 Task: Create Card Mergers and Acquisitions Analysis in Board Reputation Management to Workspace Infrastructure Management. Create Card Conflict Management Review in Board Business Process Improvement to Workspace Infrastructure Management. Create Card Mergers and Acquisitions Analysis in Board Business Model Canvas Development and Analysis to Workspace Infrastructure Management
Action: Mouse moved to (377, 161)
Screenshot: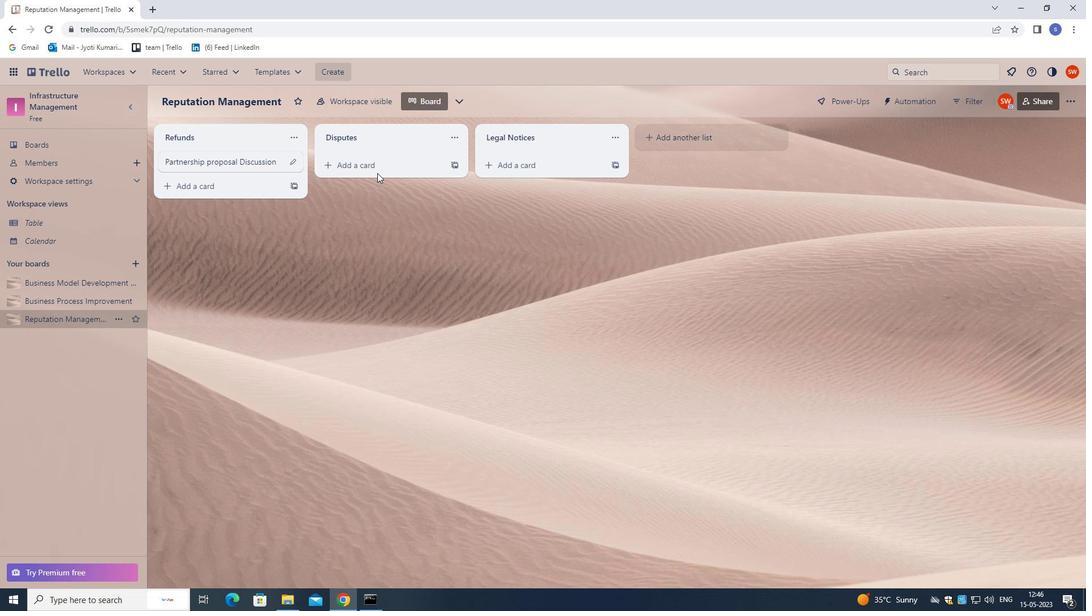 
Action: Mouse pressed left at (377, 161)
Screenshot: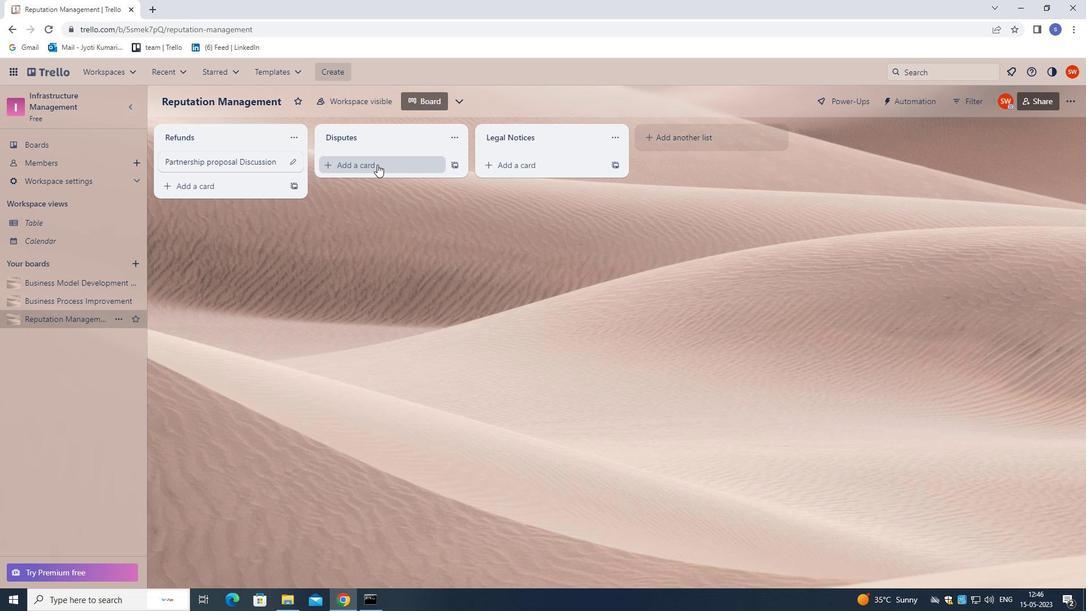 
Action: Mouse moved to (376, 323)
Screenshot: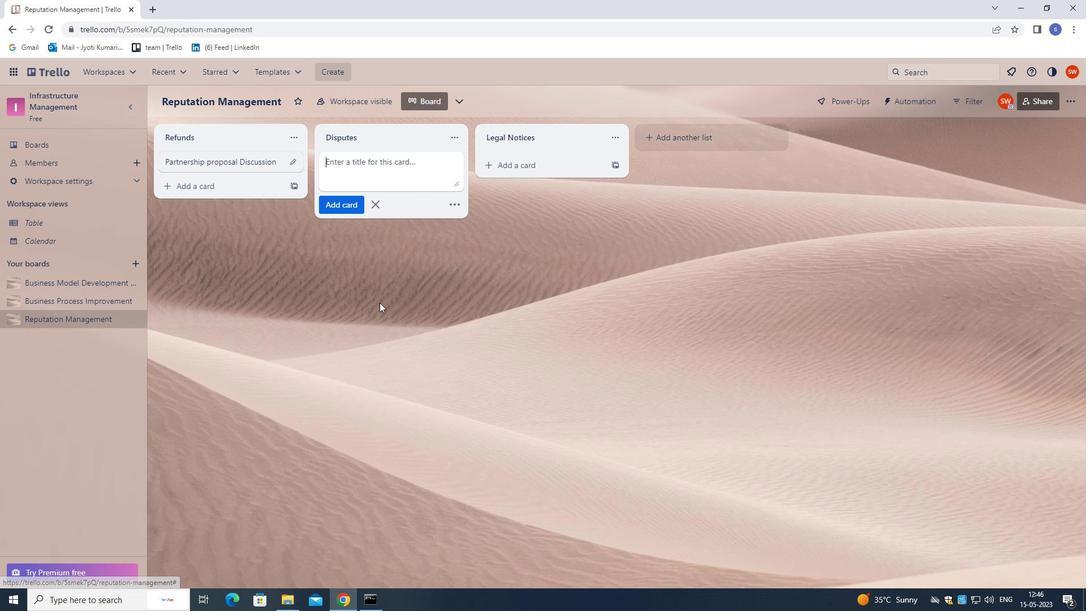 
Action: Key pressed <Key.shift><Key.shift><Key.shift><Key.shift><Key.shift><Key.shift><Key.shift><Key.shift><Key.shift><Key.shift><Key.shift><Key.shift><Key.shift><Key.shift><Key.shift>MERGERS<Key.space>AND<Key.space><Key.shift>ACQUISITIONS<Key.space><Key.shift><Key.shift><Key.shift><Key.shift><Key.shift><Key.shift><Key.shift><Key.shift><Key.shift><Key.shift>ANA<Key.backspace><Key.backspace><Key.backspace><Key.shift>ANALYSIS<Key.enter>
Screenshot: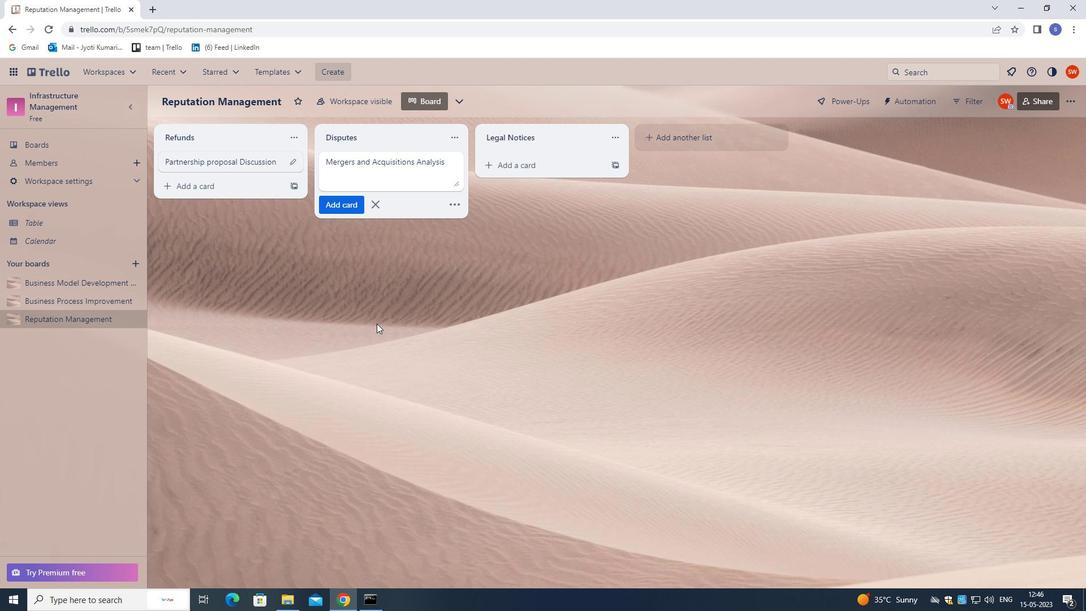 
Action: Mouse moved to (56, 299)
Screenshot: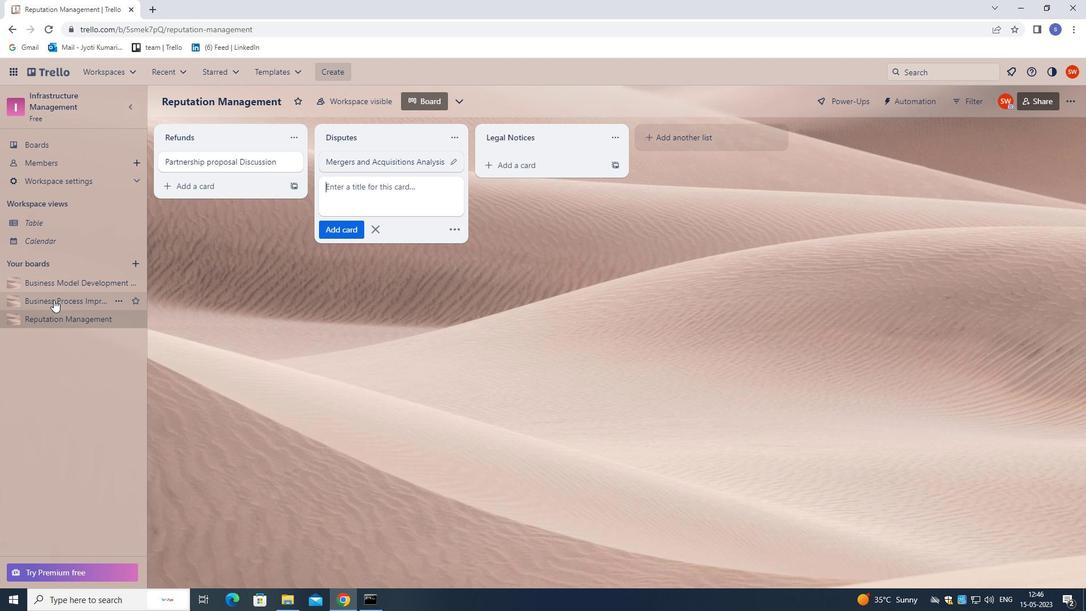 
Action: Mouse pressed left at (56, 299)
Screenshot: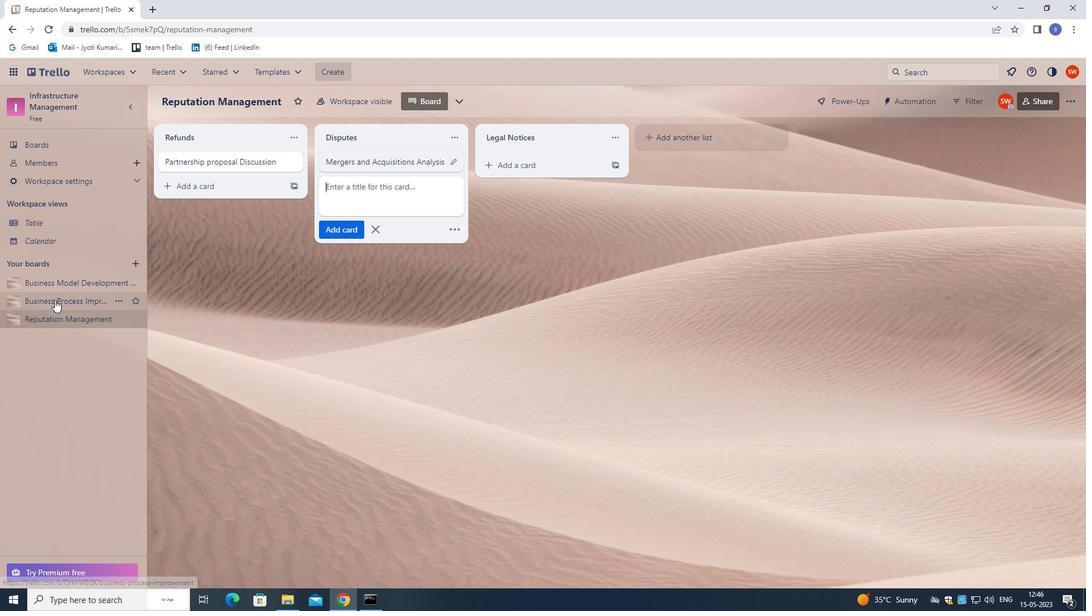 
Action: Mouse moved to (385, 171)
Screenshot: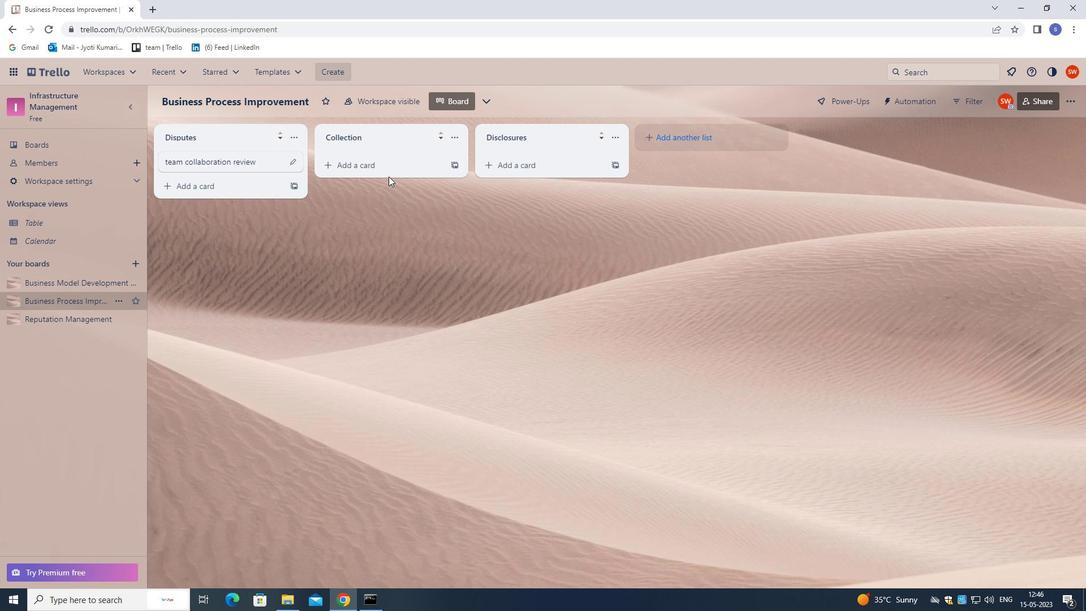 
Action: Mouse pressed left at (385, 171)
Screenshot: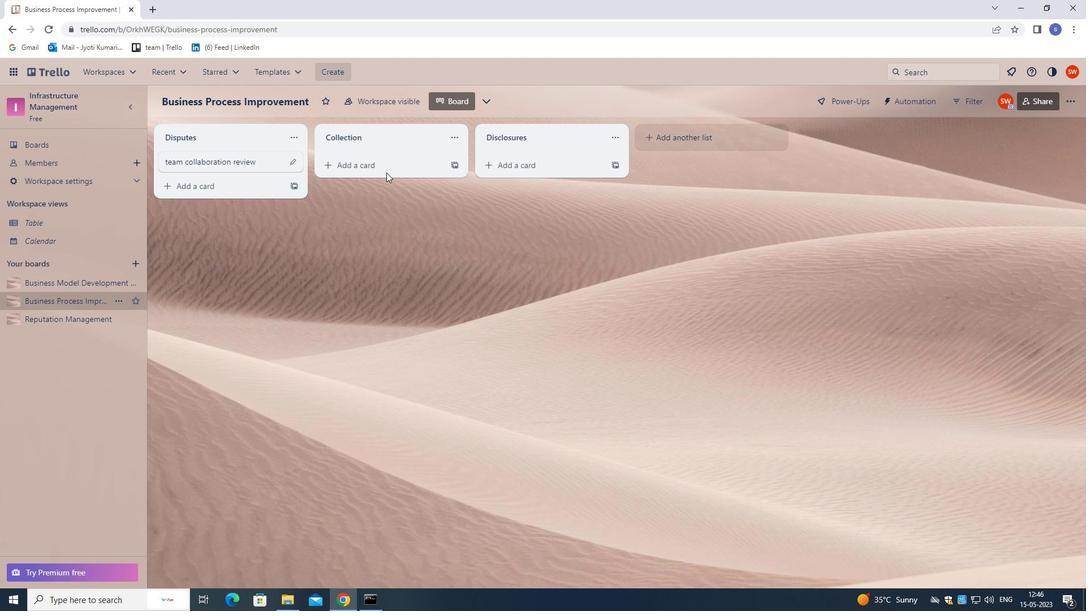 
Action: Mouse moved to (389, 345)
Screenshot: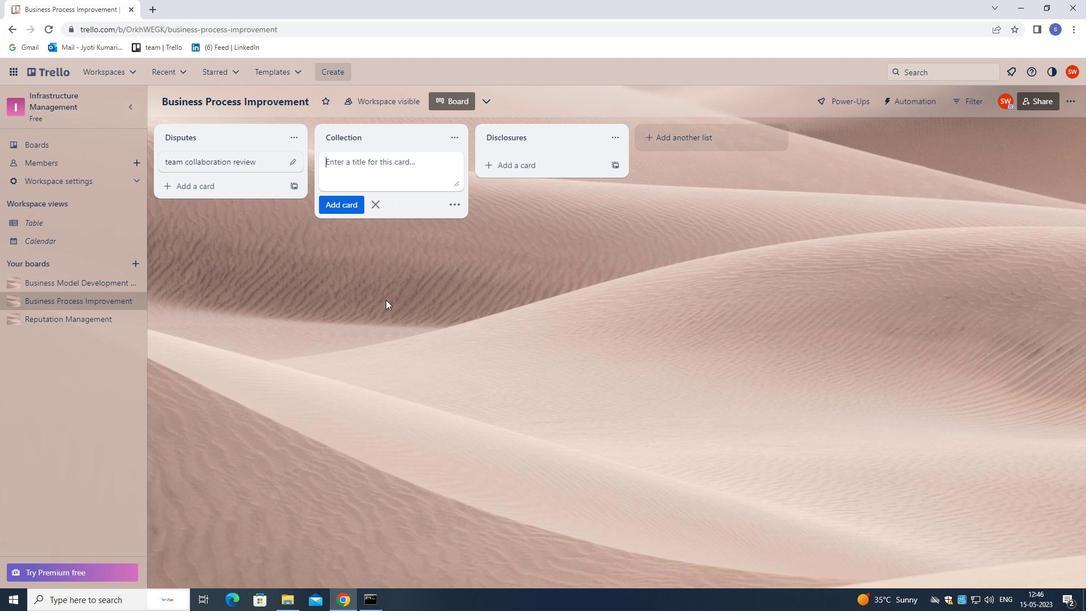 
Action: Key pressed <Key.shift><Key.shift><Key.shift><Key.shift><Key.shift><Key.shift><Key.shift>CAA<Key.backspace>RD<Key.space><Key.shift>CONFLICT<Key.space><Key.shift>MANAGEMT<Key.space><Key.backspace><Key.backspace>ENT<Key.space><Key.shift><Key.shift><Key.shift><Key.shift>REVIEW<Key.enter>
Screenshot: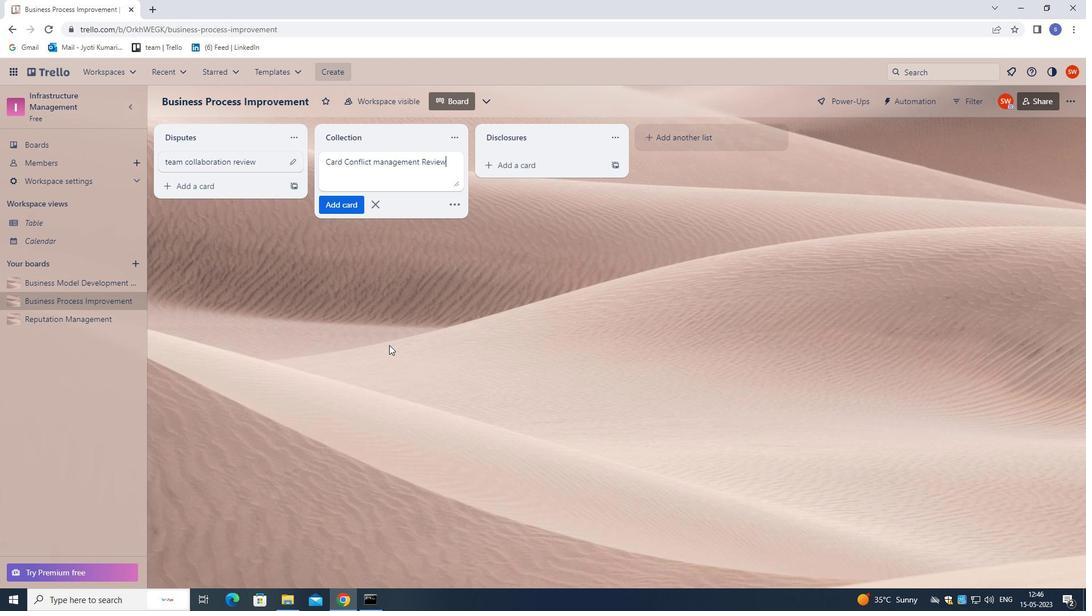 
Action: Mouse moved to (89, 280)
Screenshot: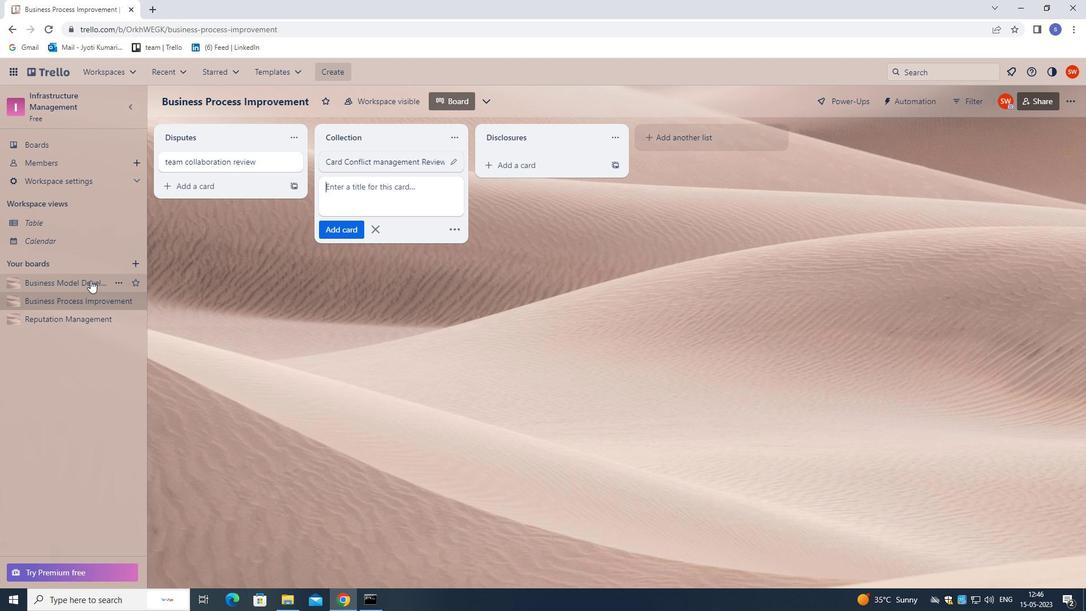 
Action: Mouse pressed left at (89, 280)
Screenshot: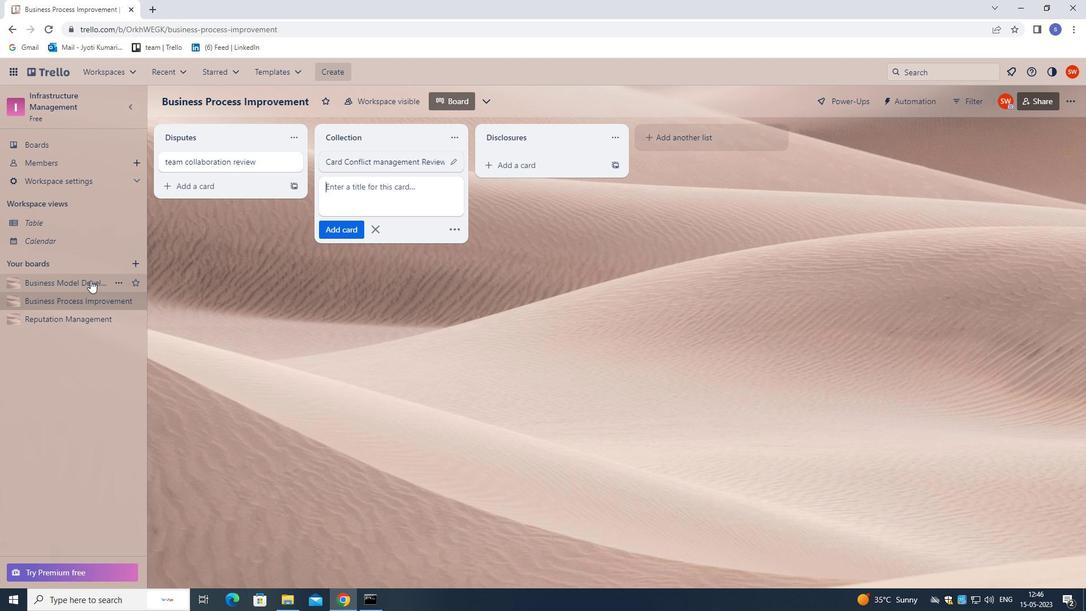 
Action: Mouse moved to (372, 168)
Screenshot: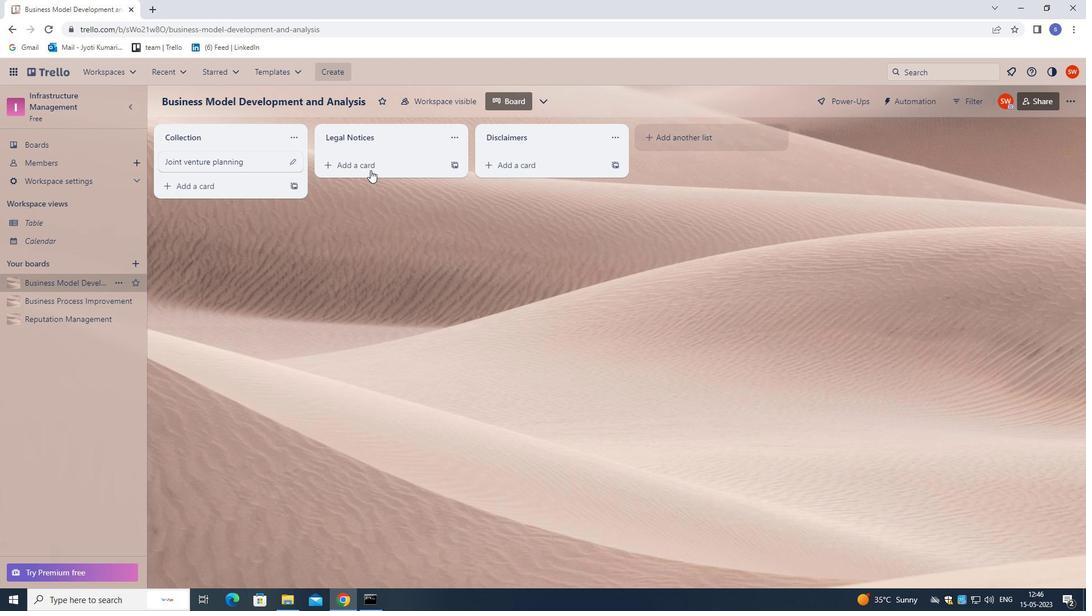 
Action: Mouse pressed left at (372, 168)
Screenshot: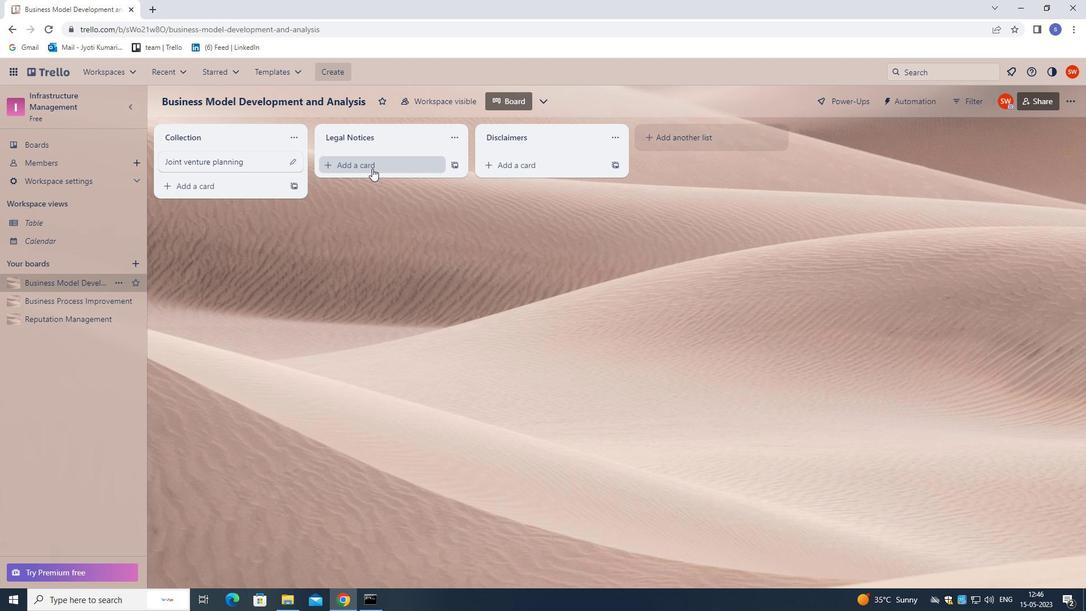 
Action: Mouse moved to (396, 423)
Screenshot: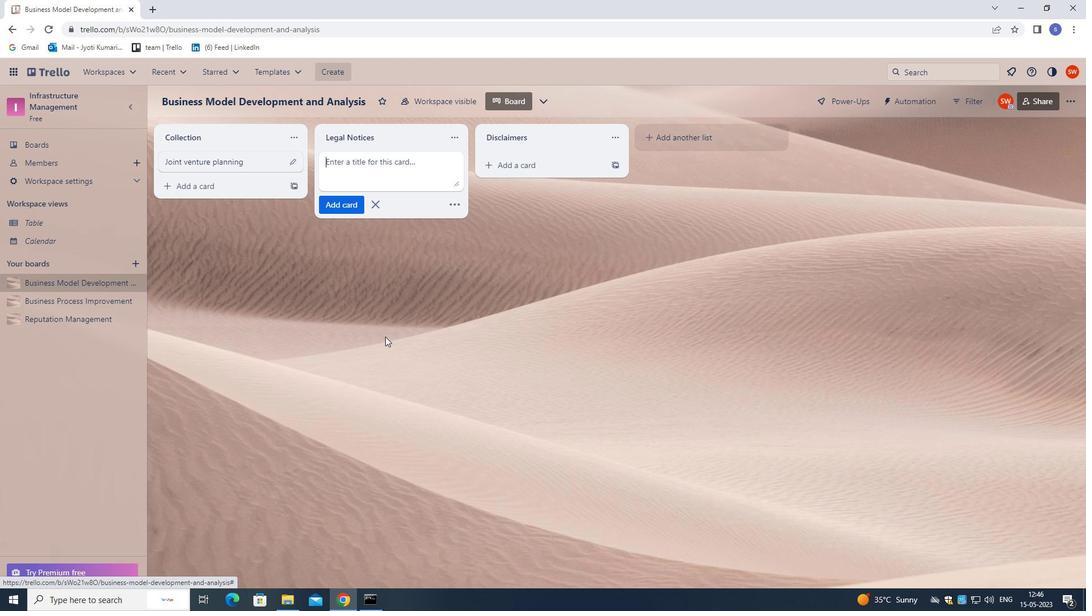 
Action: Key pressed <Key.shift><Key.shift><Key.shift><Key.shift>MERGERS<Key.space>AND<Key.space><Key.shift>ACQUISITION<Key.space><Key.shift><Key.shift><Key.shift><Key.shift>ANALYSS<Key.backspace>IS<Key.enter>
Screenshot: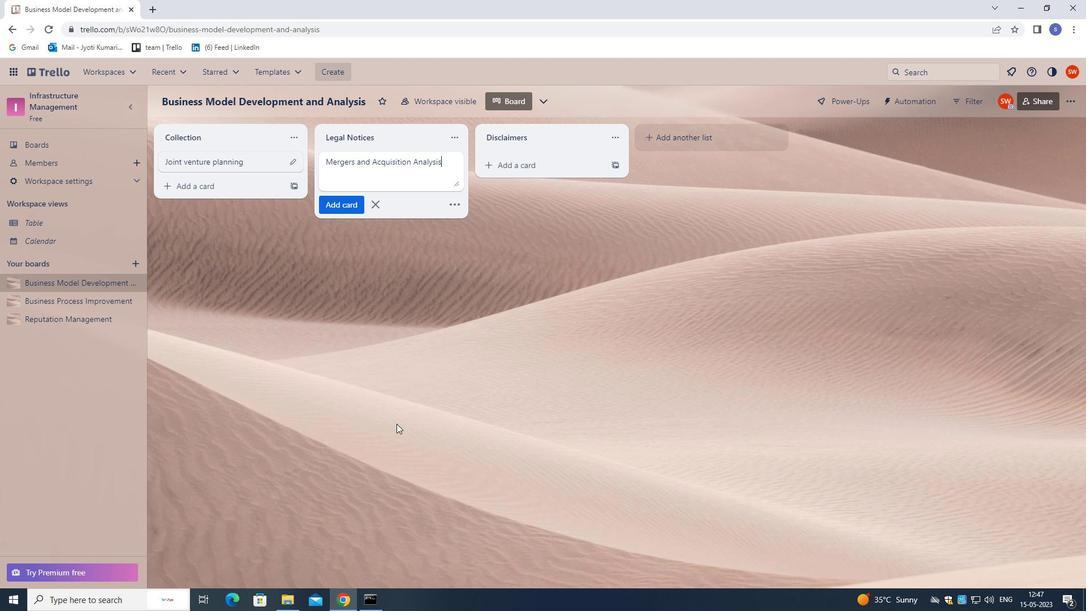 
Action: Mouse moved to (263, 383)
Screenshot: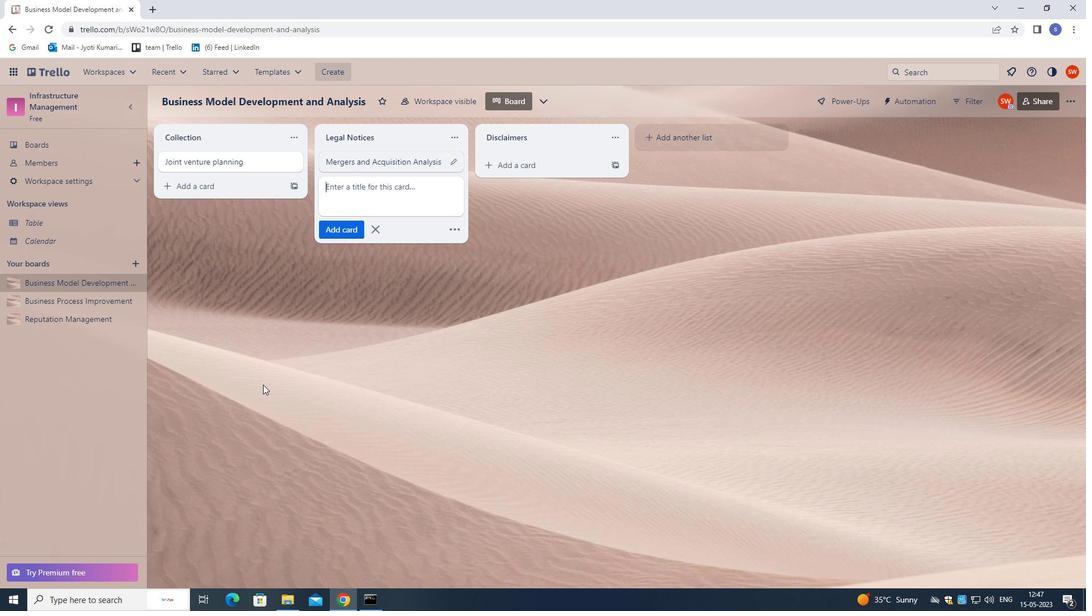 
